 Task: Add the product "Budweiser Lager Cans (12 oz x 6 ct)" to cart from the store "Happy's Liquor & Market".
Action: Mouse pressed left at (48, 78)
Screenshot: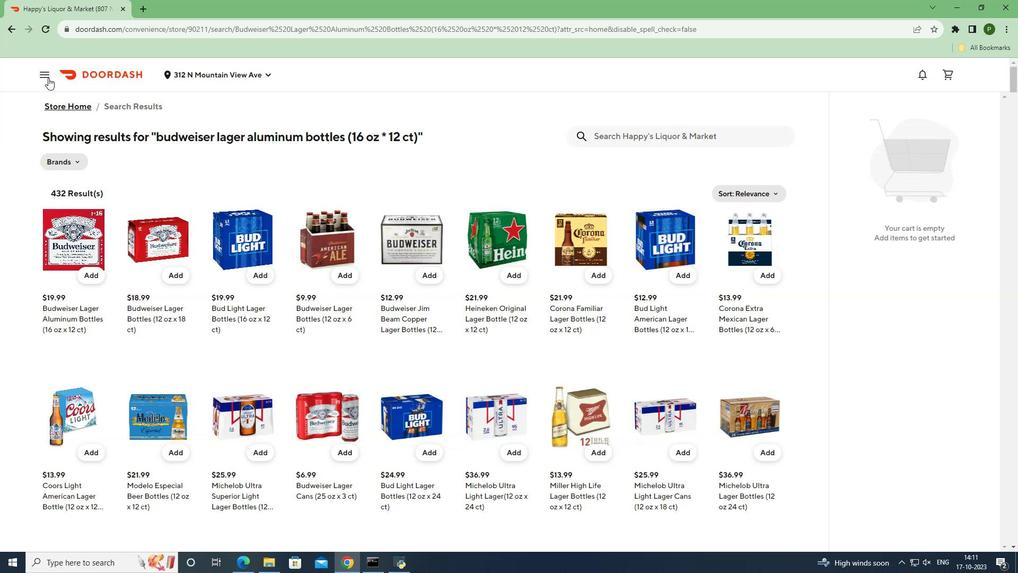 
Action: Mouse moved to (60, 150)
Screenshot: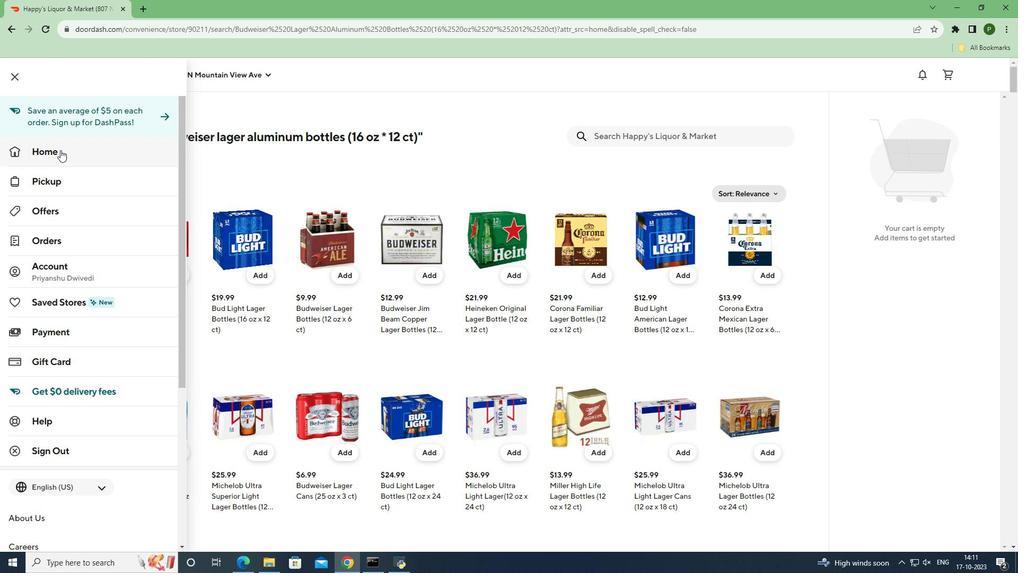 
Action: Mouse pressed left at (60, 150)
Screenshot: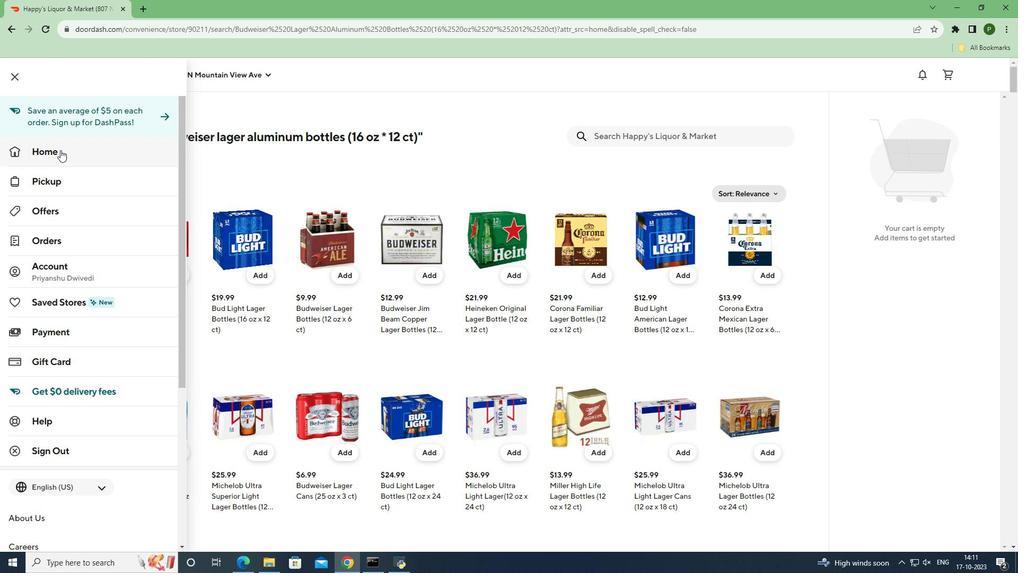 
Action: Mouse moved to (400, 110)
Screenshot: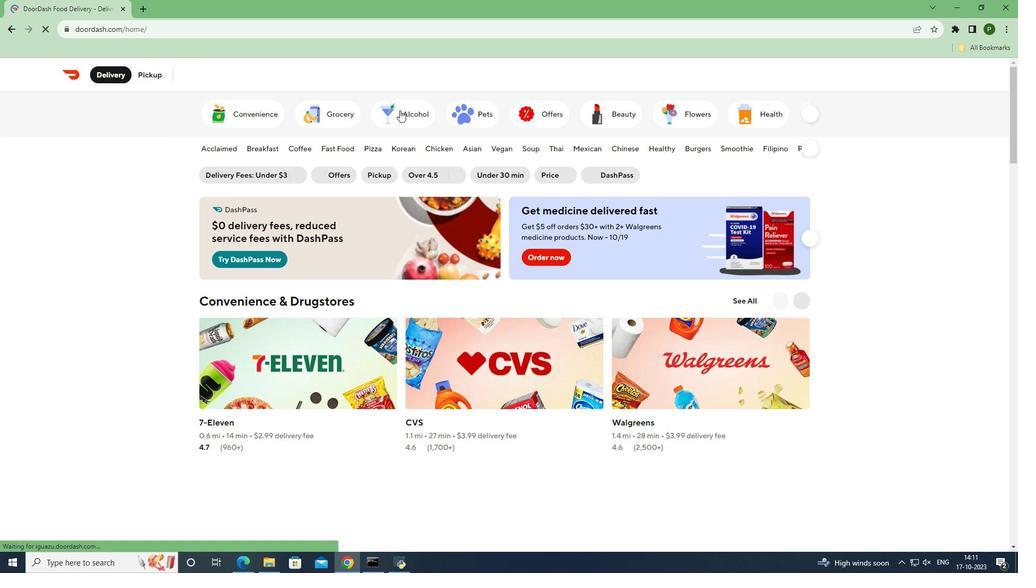 
Action: Mouse pressed left at (400, 110)
Screenshot: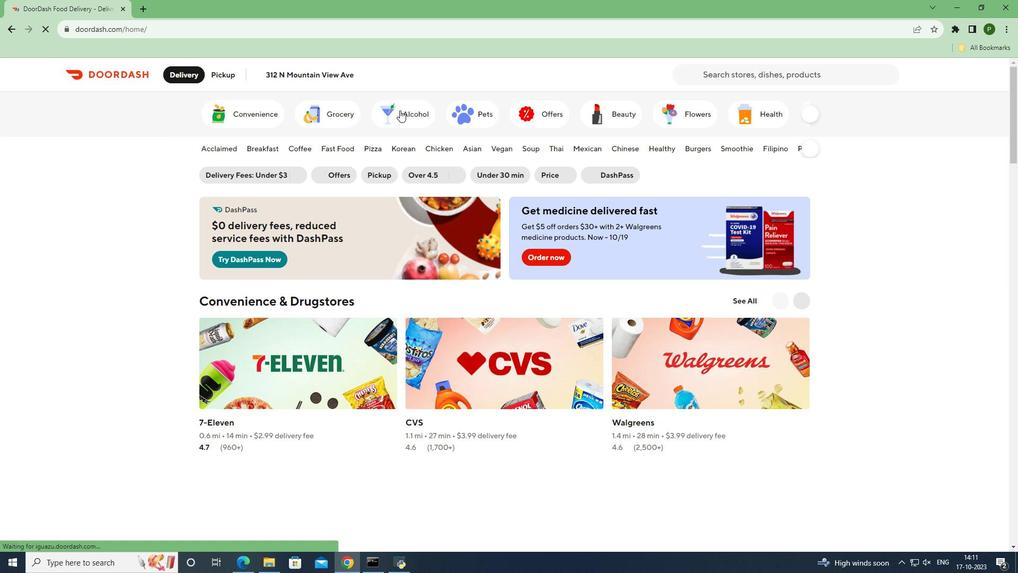 
Action: Mouse moved to (582, 447)
Screenshot: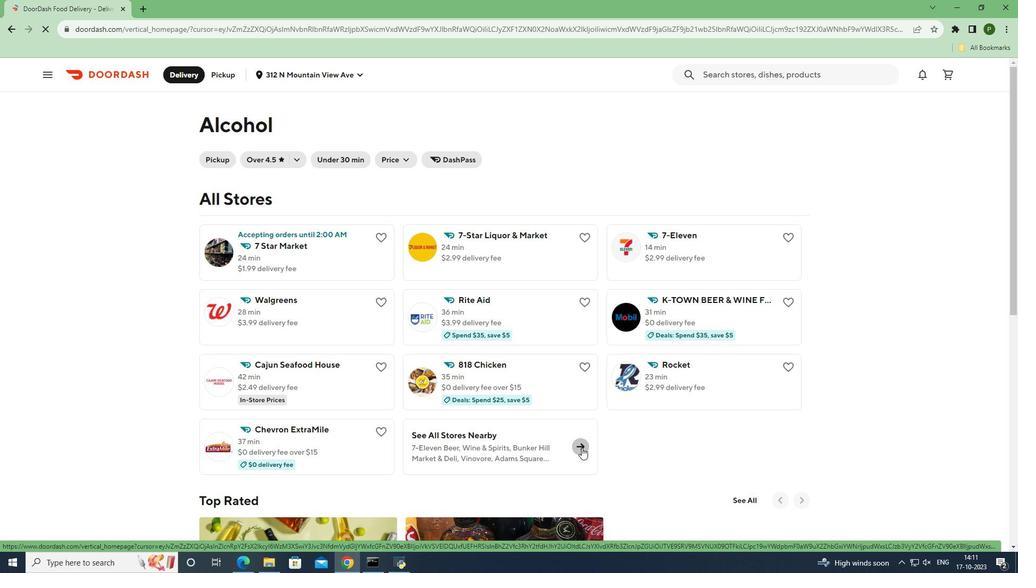 
Action: Mouse pressed left at (582, 447)
Screenshot: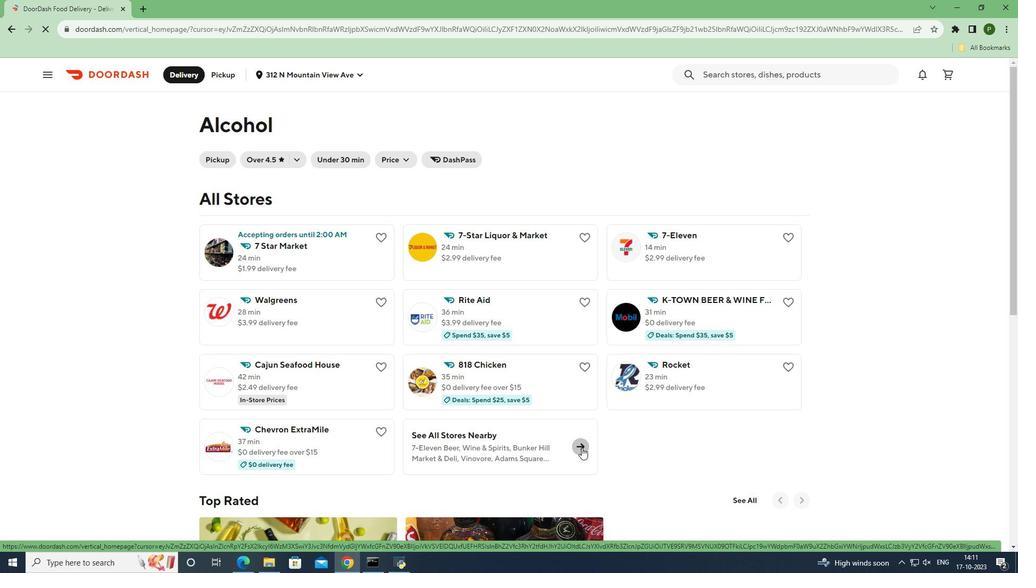 
Action: Mouse moved to (462, 440)
Screenshot: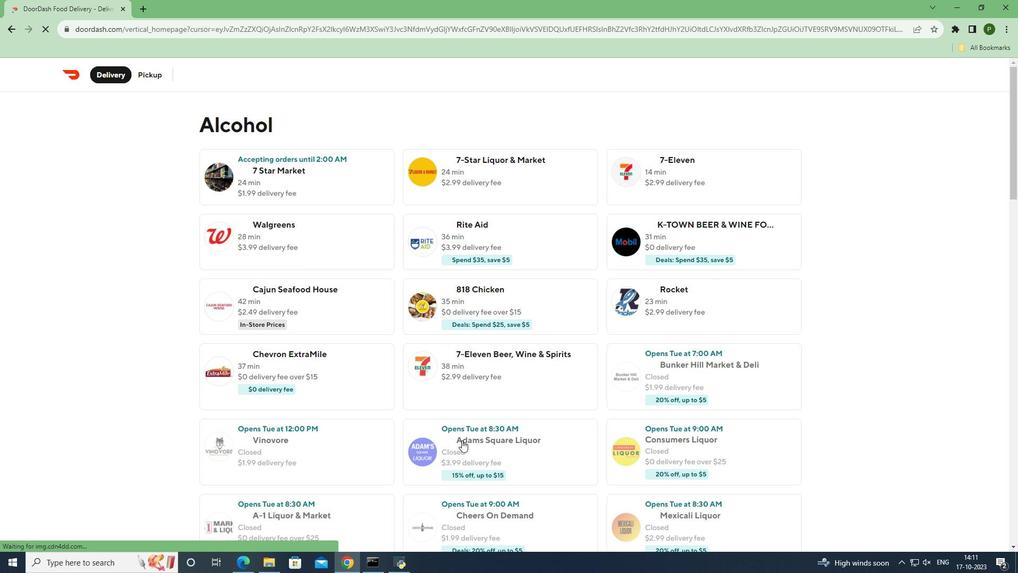 
Action: Mouse scrolled (462, 439) with delta (0, 0)
Screenshot: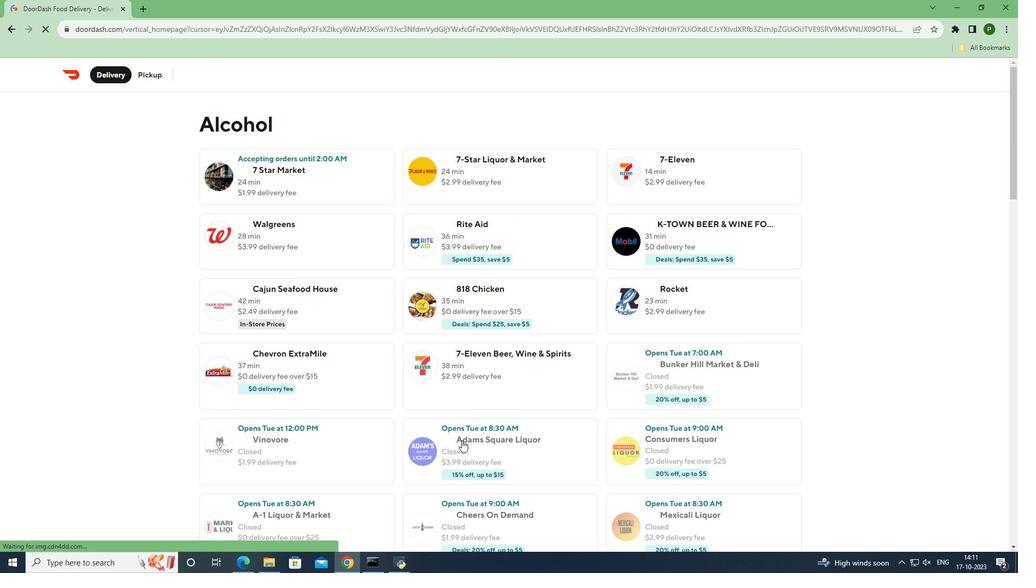 
Action: Mouse scrolled (462, 439) with delta (0, 0)
Screenshot: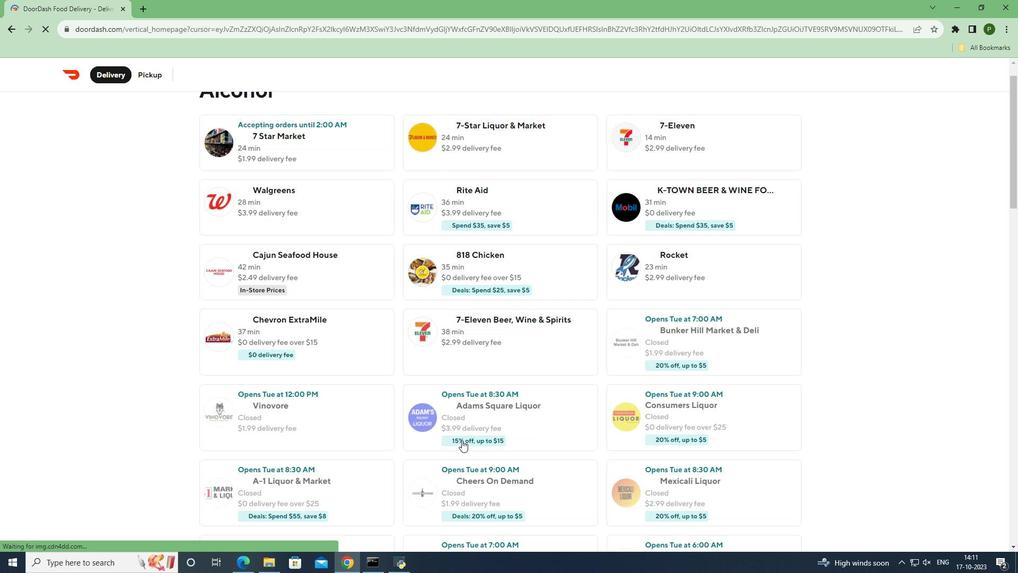 
Action: Mouse scrolled (462, 439) with delta (0, 0)
Screenshot: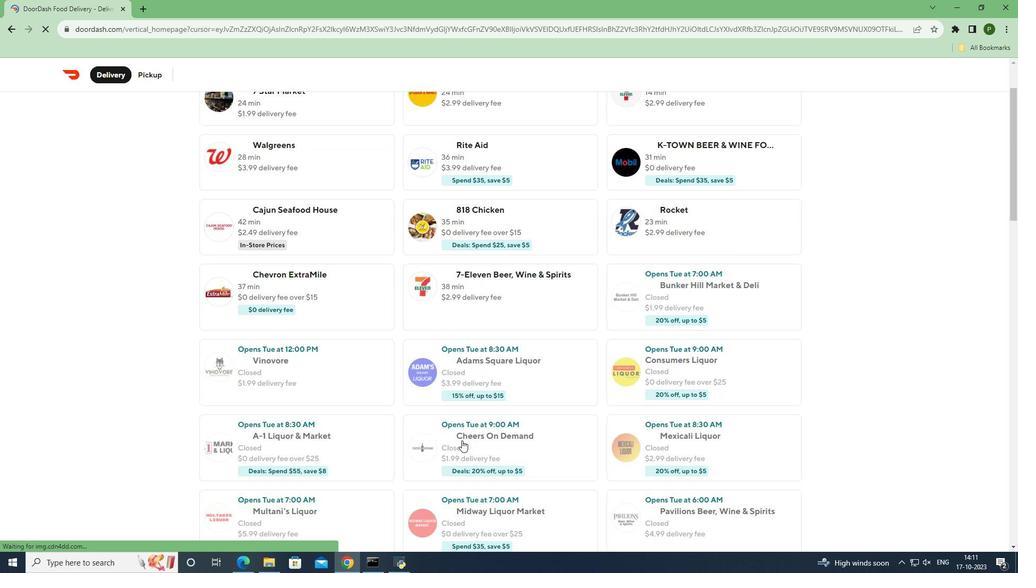 
Action: Mouse moved to (465, 430)
Screenshot: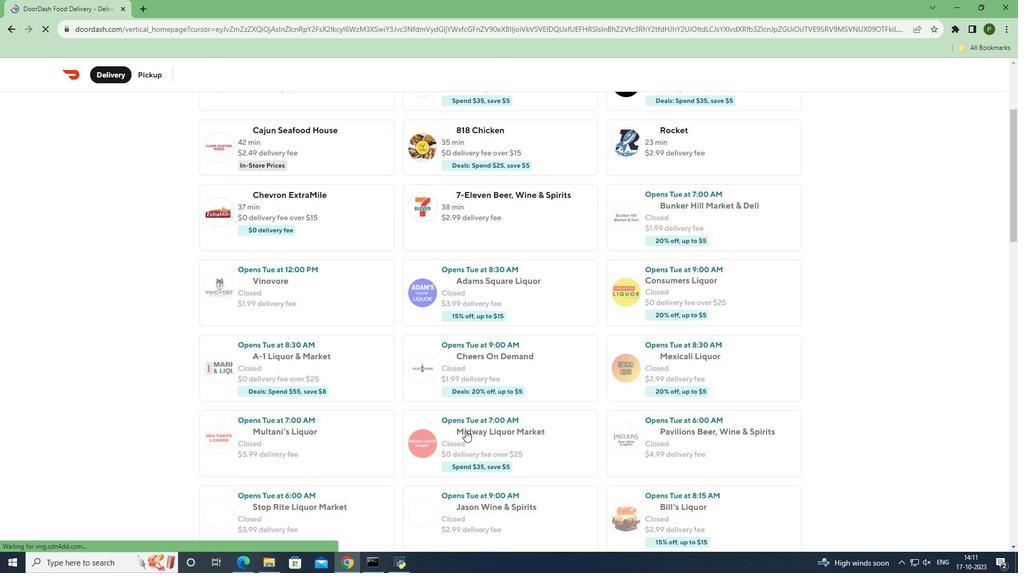 
Action: Mouse scrolled (465, 429) with delta (0, 0)
Screenshot: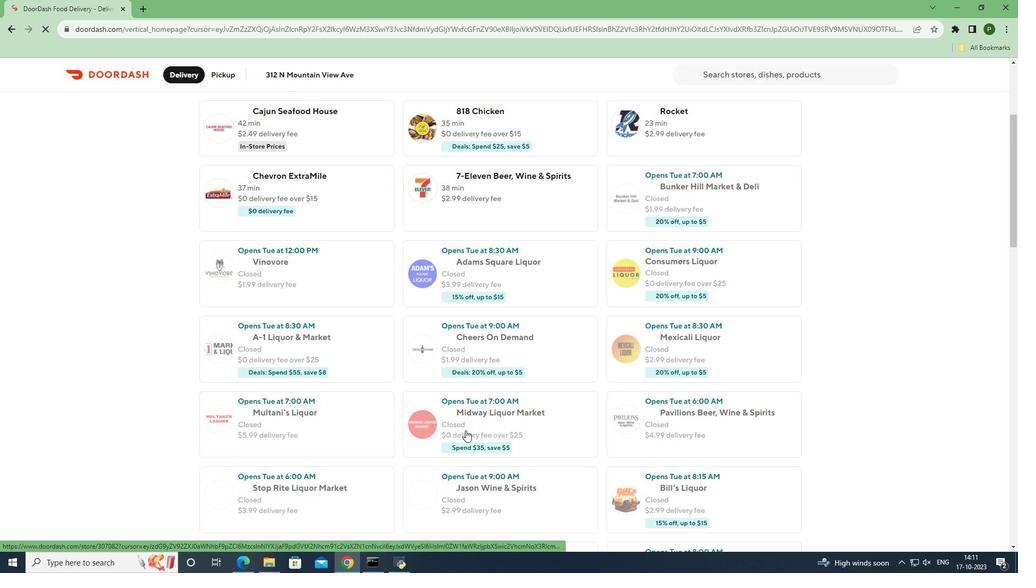 
Action: Mouse scrolled (465, 429) with delta (0, 0)
Screenshot: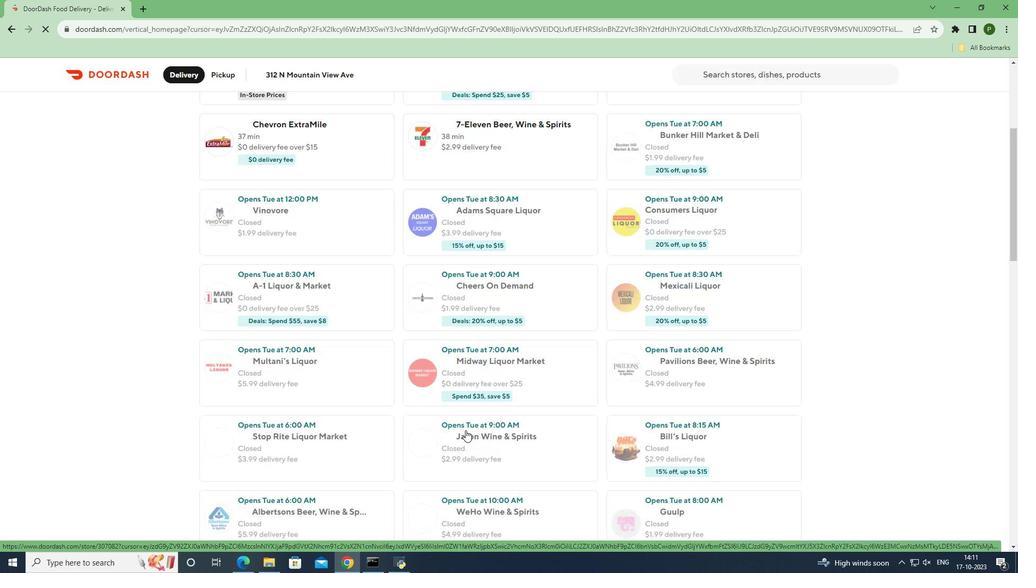 
Action: Mouse moved to (483, 425)
Screenshot: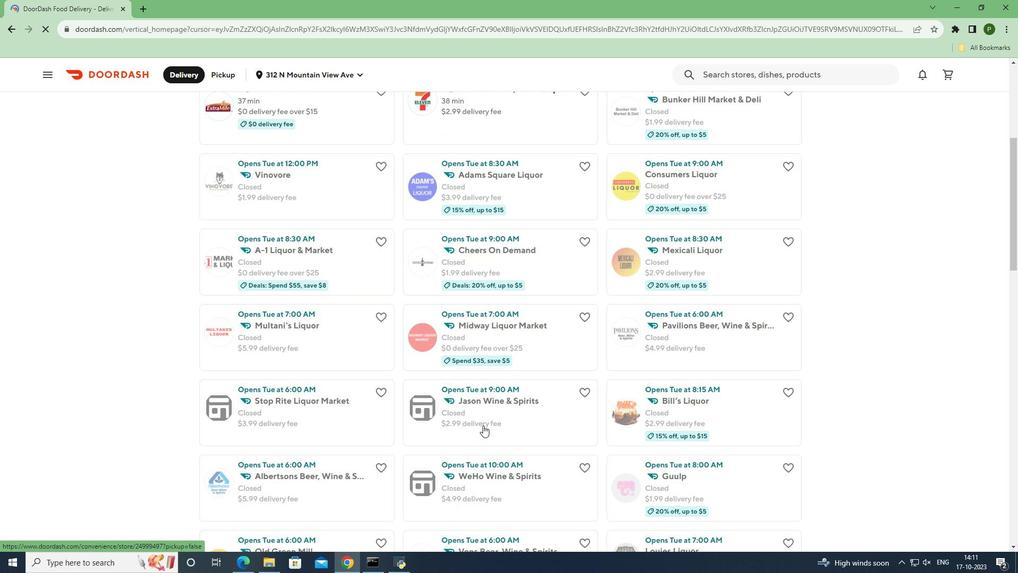 
Action: Mouse scrolled (483, 425) with delta (0, 0)
Screenshot: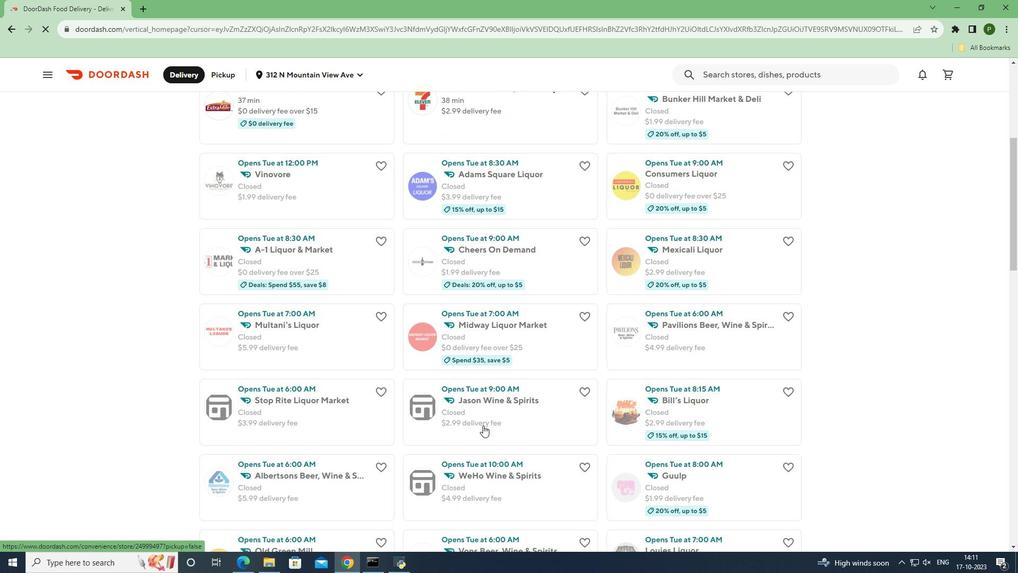 
Action: Mouse scrolled (483, 425) with delta (0, 0)
Screenshot: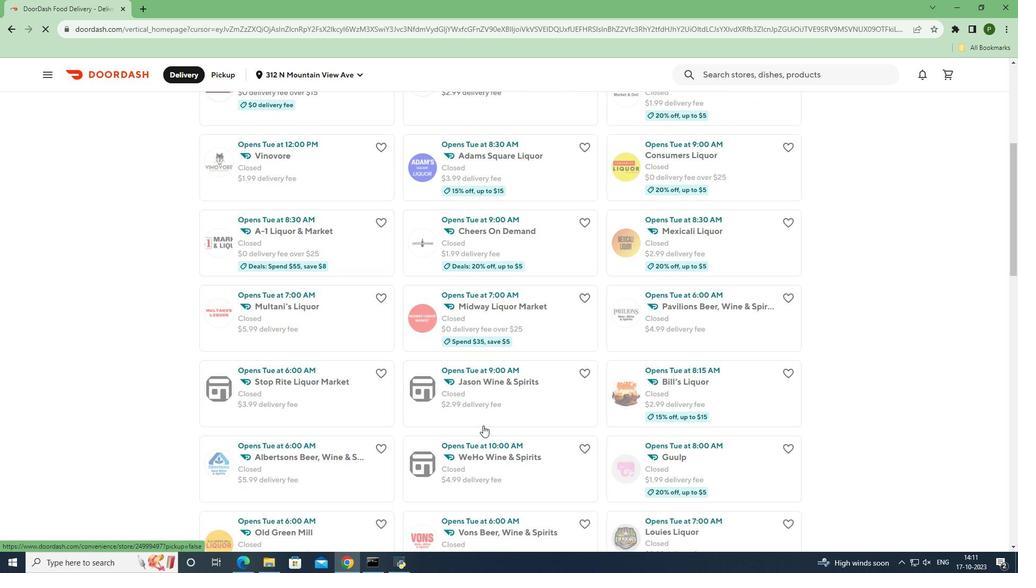 
Action: Mouse moved to (486, 423)
Screenshot: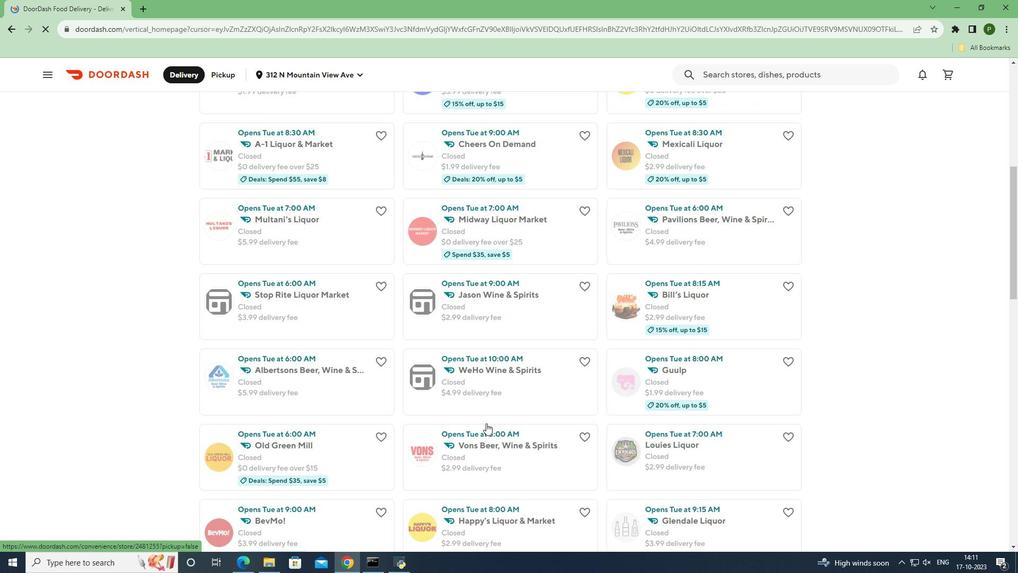 
Action: Mouse scrolled (486, 422) with delta (0, 0)
Screenshot: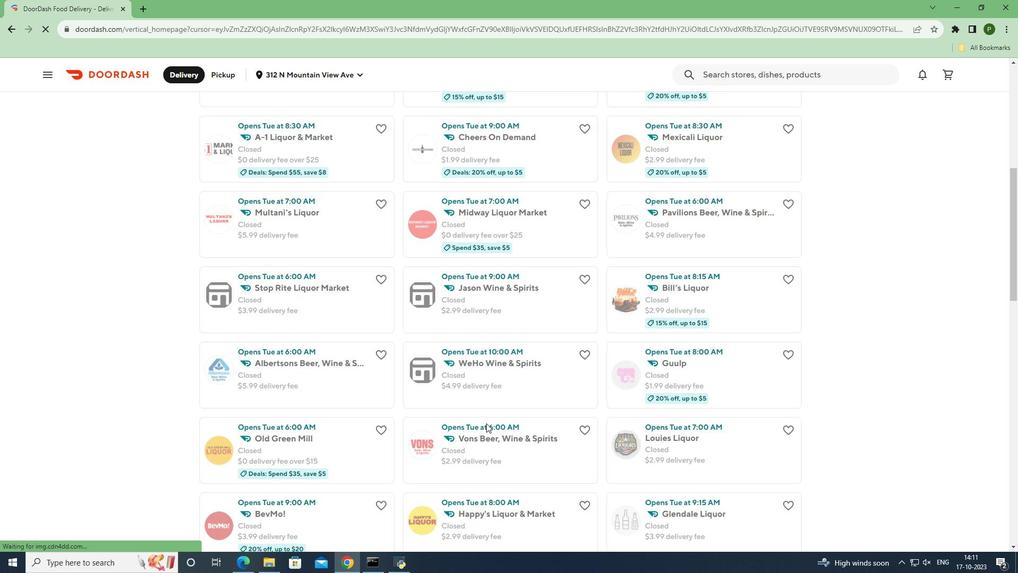 
Action: Mouse scrolled (486, 422) with delta (0, 0)
Screenshot: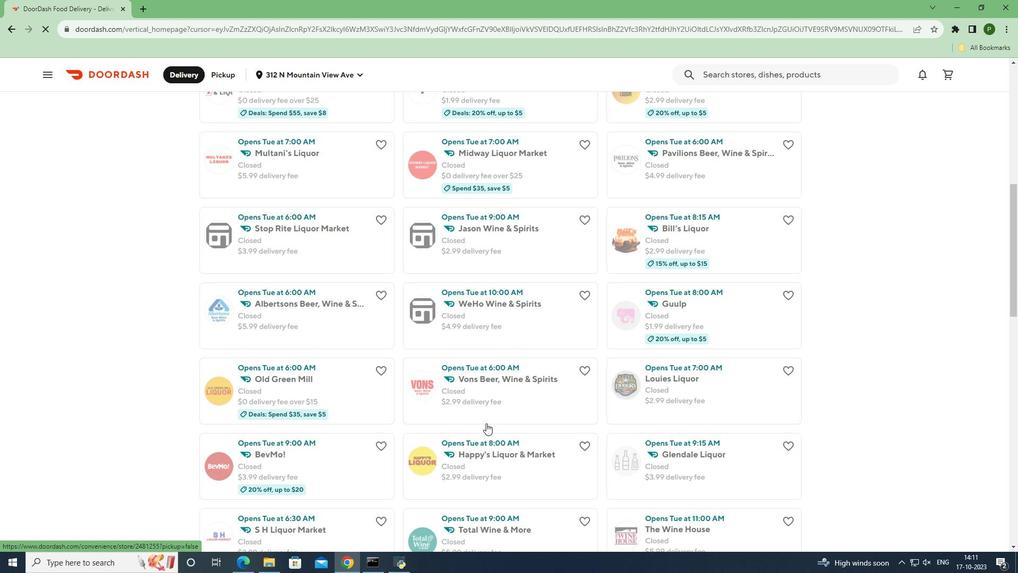 
Action: Mouse moved to (490, 427)
Screenshot: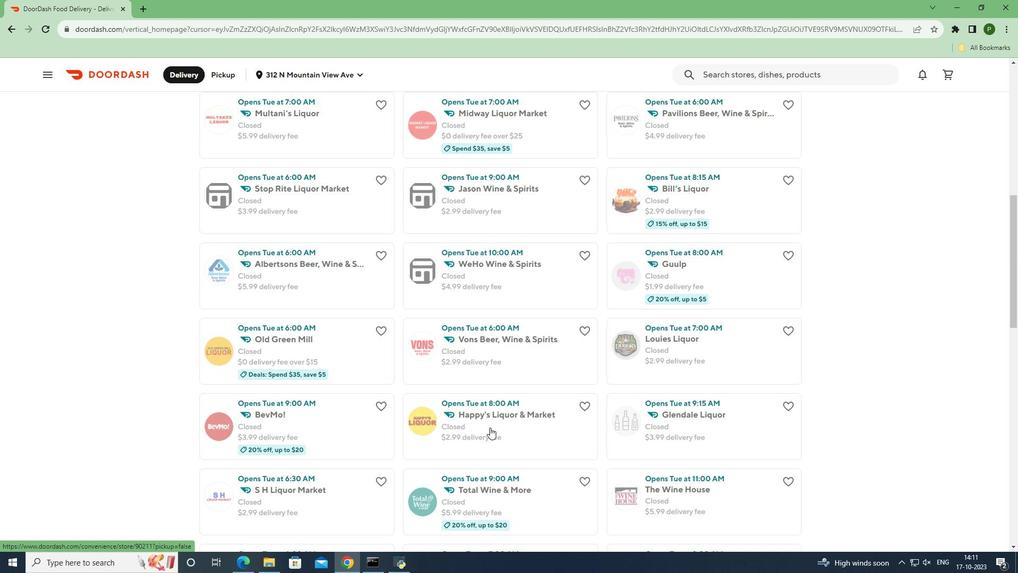
Action: Mouse pressed left at (490, 427)
Screenshot: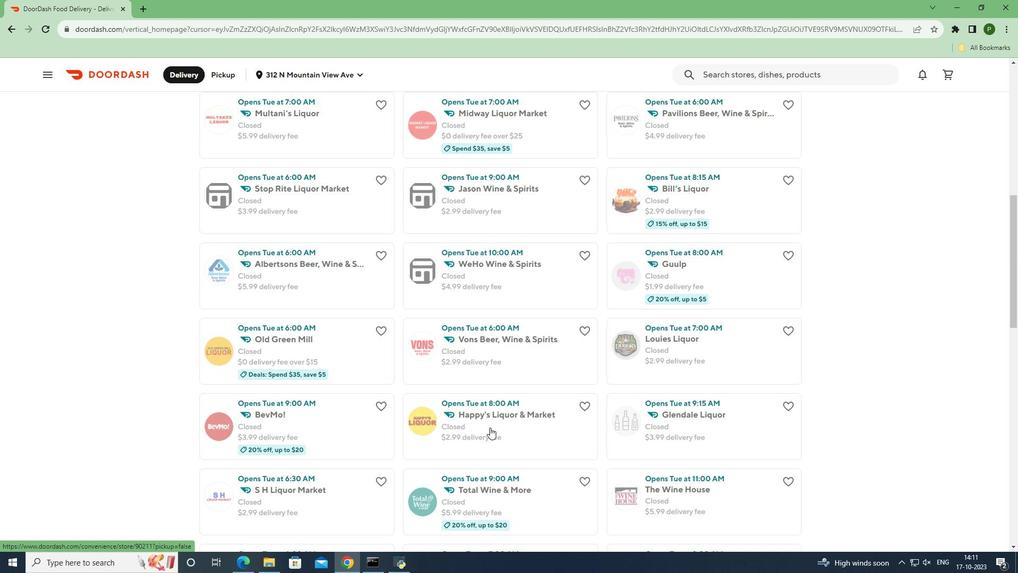 
Action: Mouse moved to (615, 167)
Screenshot: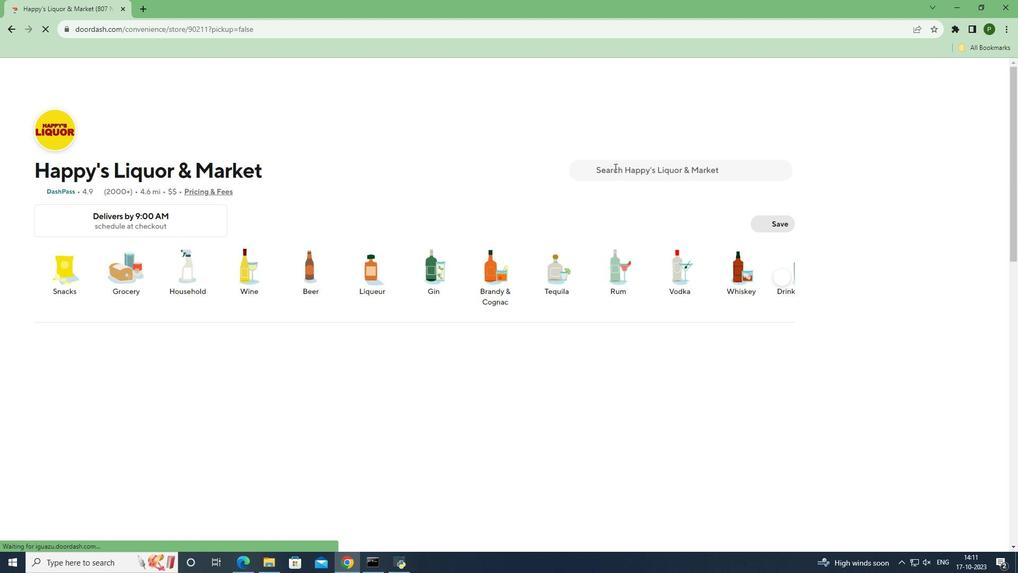 
Action: Mouse pressed left at (615, 167)
Screenshot: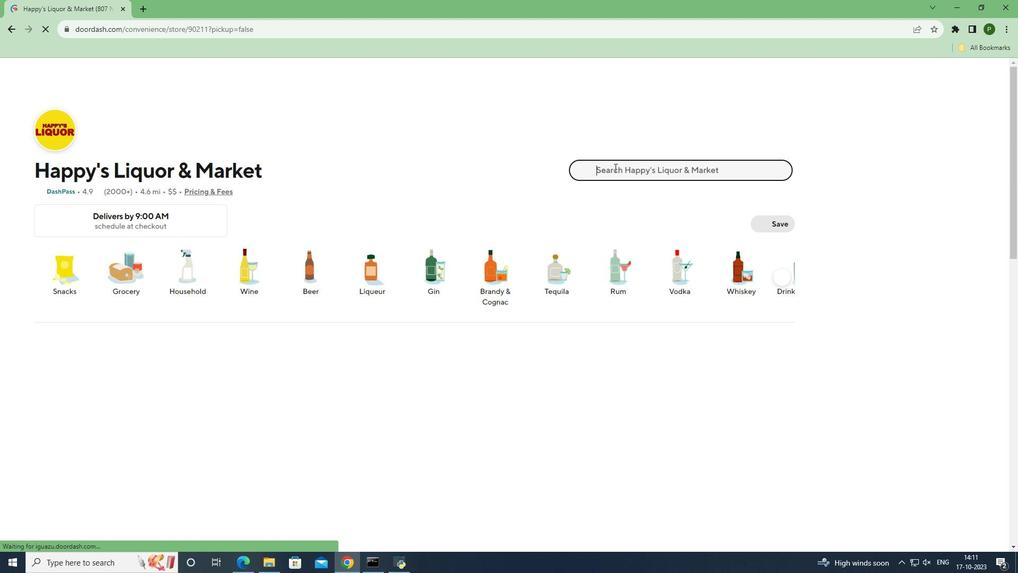 
Action: Key pressed <Key.caps_lock>B<Key.caps_lock>udweiser<Key.space><Key.caps_lock>L<Key.caps_lock>ager<Key.space><Key.caps_lock>C<Key.caps_lock>ans<Key.space><Key.shift_r>(12<Key.space>oz<Key.space><Key.shift>*<Key.space>6<Key.space>ct<Key.shift_r>)<Key.enter>
Screenshot: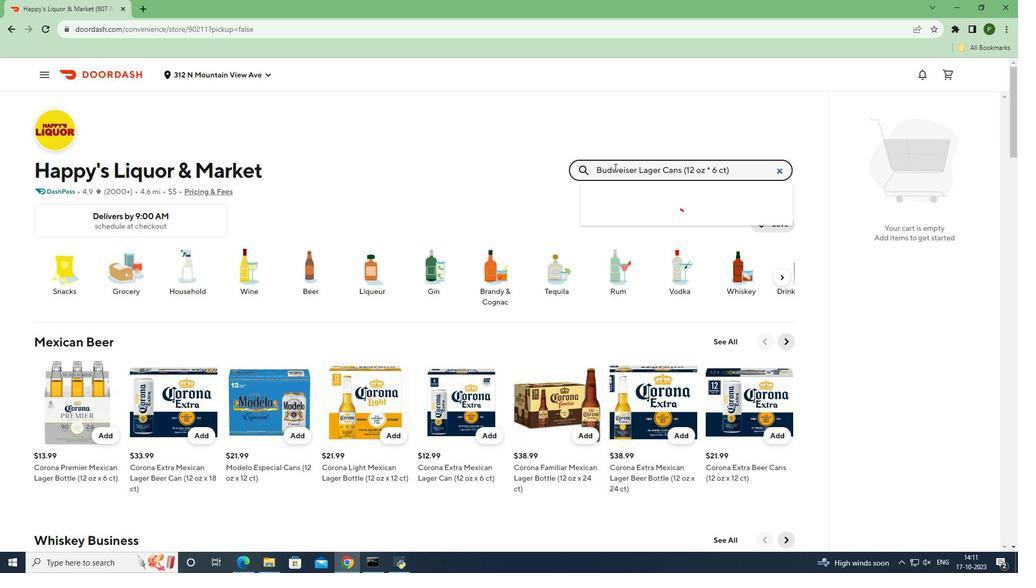 
Action: Mouse moved to (87, 273)
Screenshot: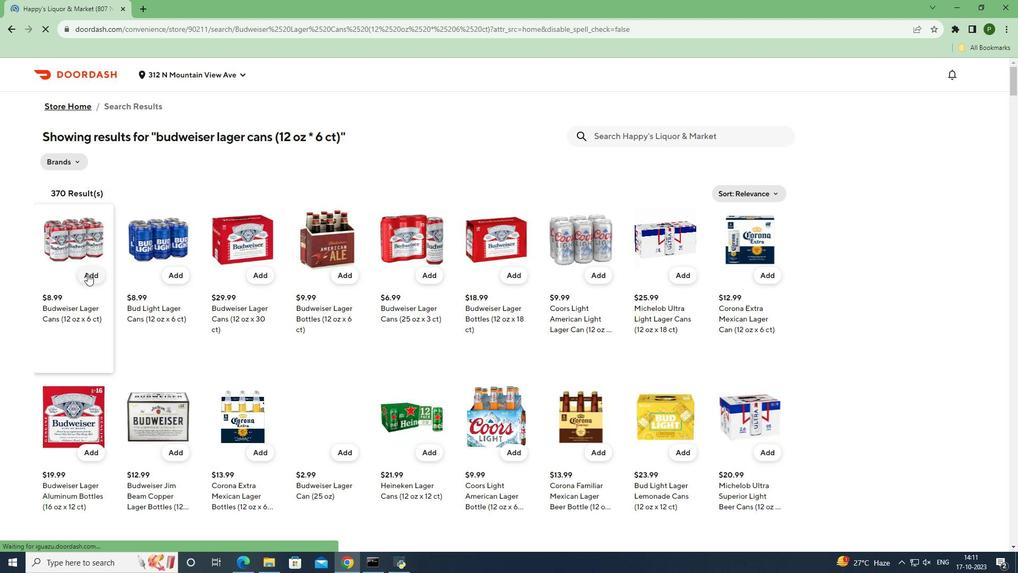 
Action: Mouse pressed left at (87, 273)
Screenshot: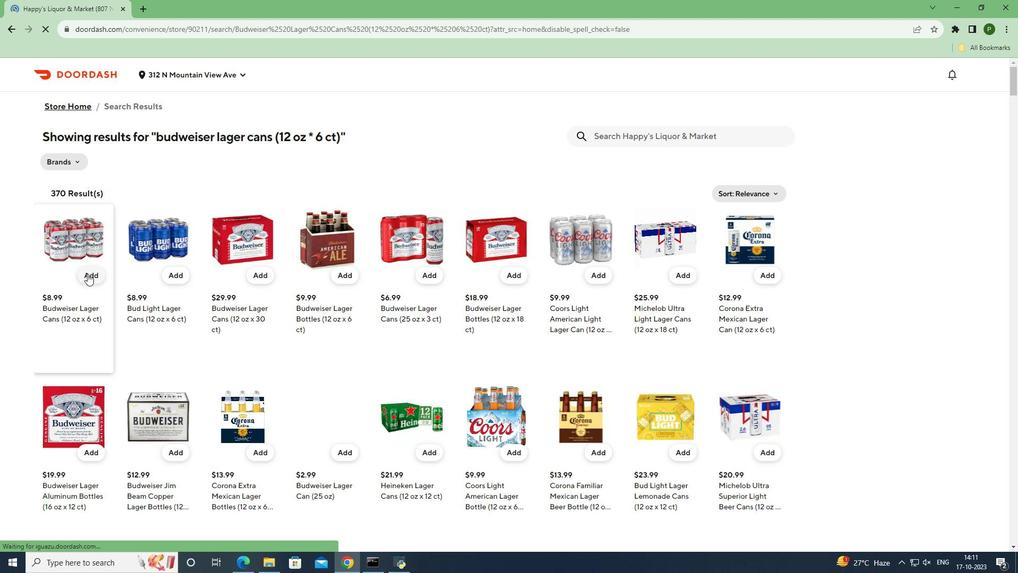 
Action: Mouse moved to (92, 352)
Screenshot: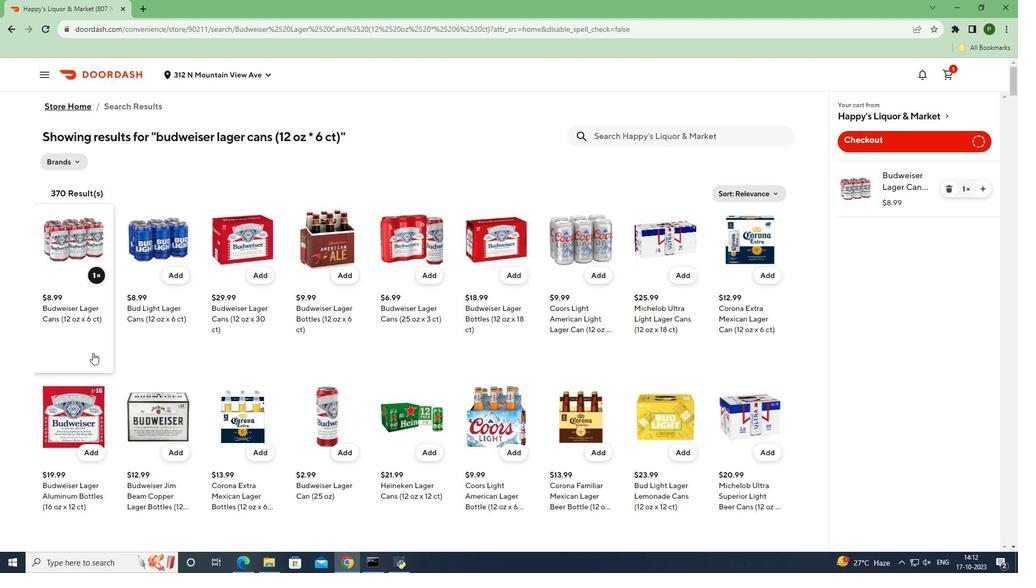 
